 Task: Check "Chat skills-based routing FAQ".
Action: Mouse pressed left at (1346, 217)
Screenshot: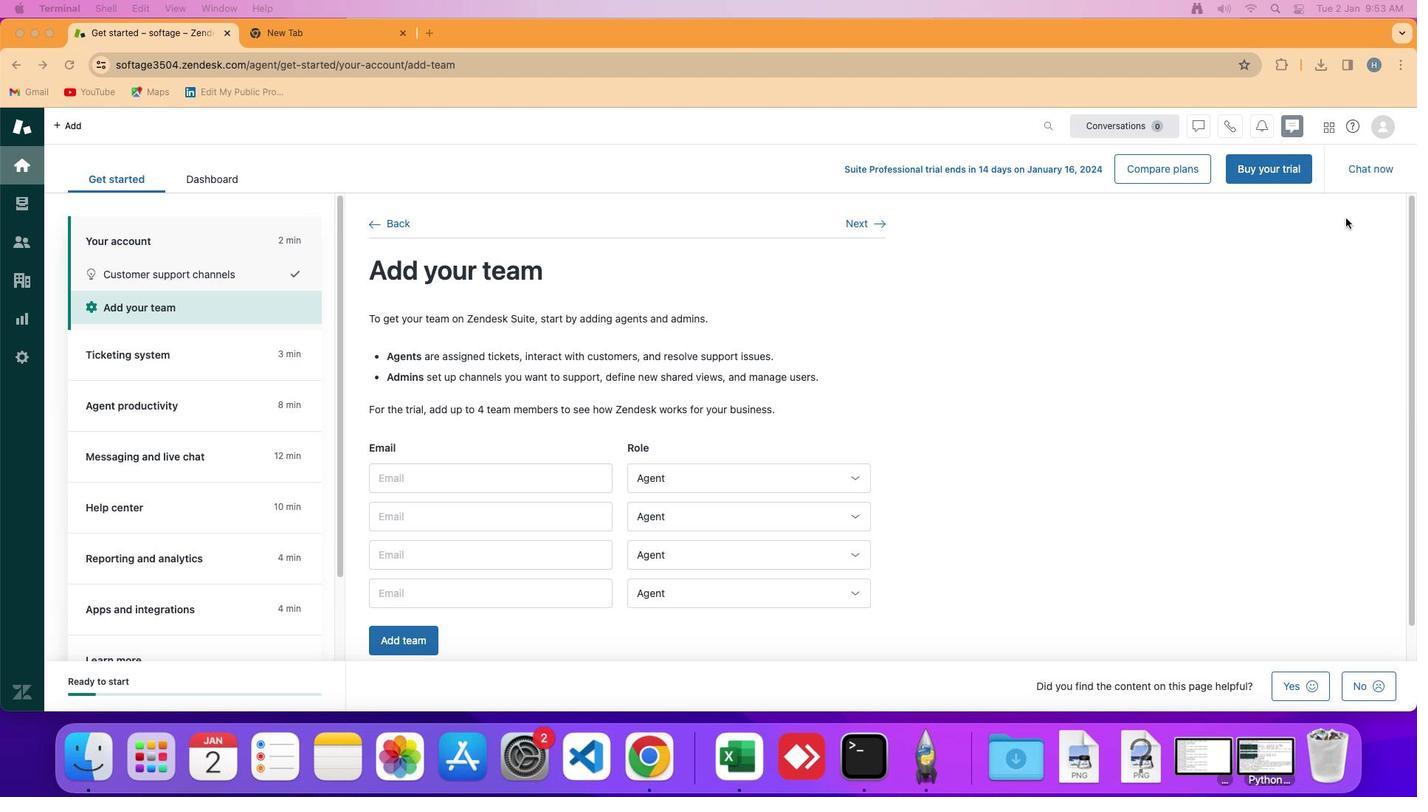 
Action: Mouse moved to (1353, 125)
Screenshot: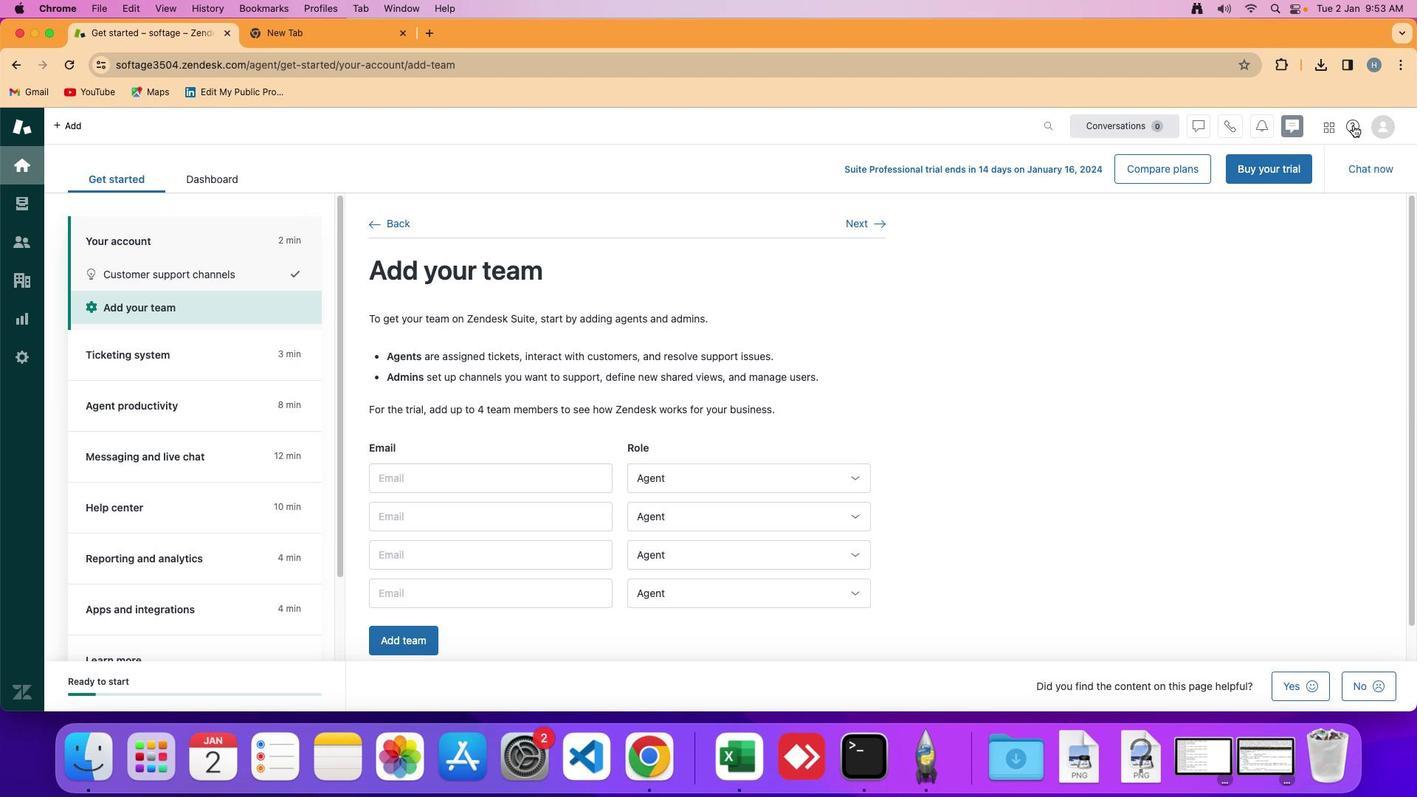 
Action: Mouse pressed left at (1353, 125)
Screenshot: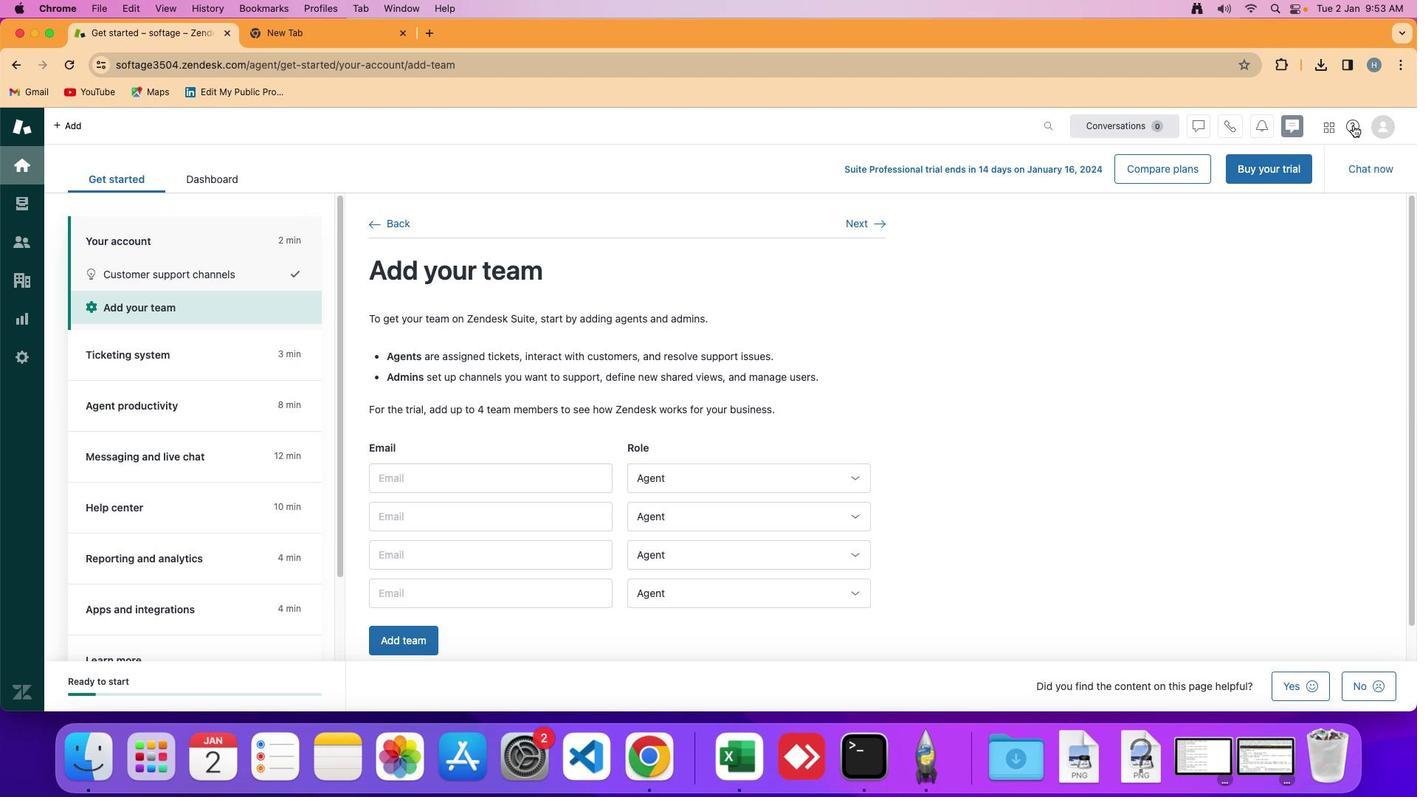 
Action: Mouse moved to (1288, 437)
Screenshot: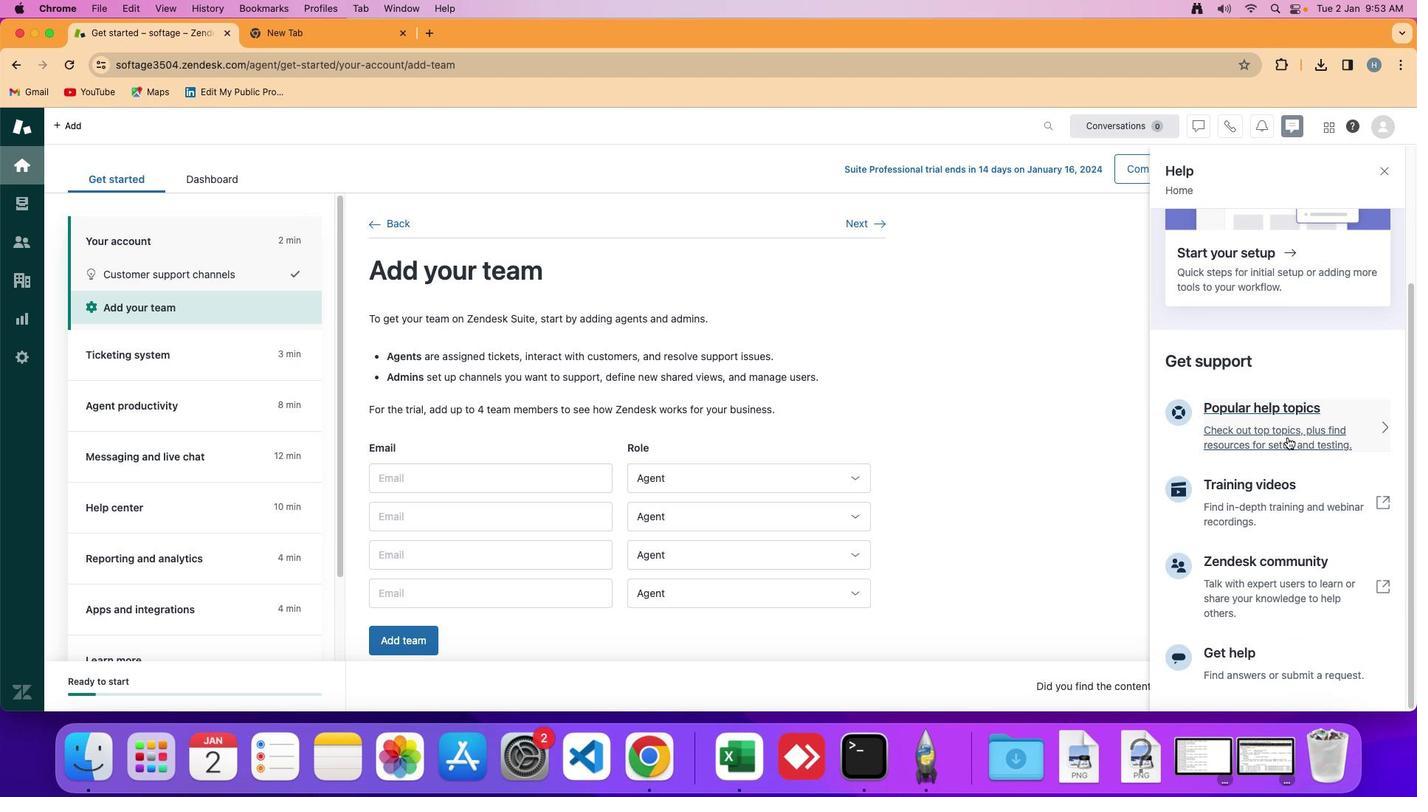 
Action: Mouse pressed left at (1288, 437)
Screenshot: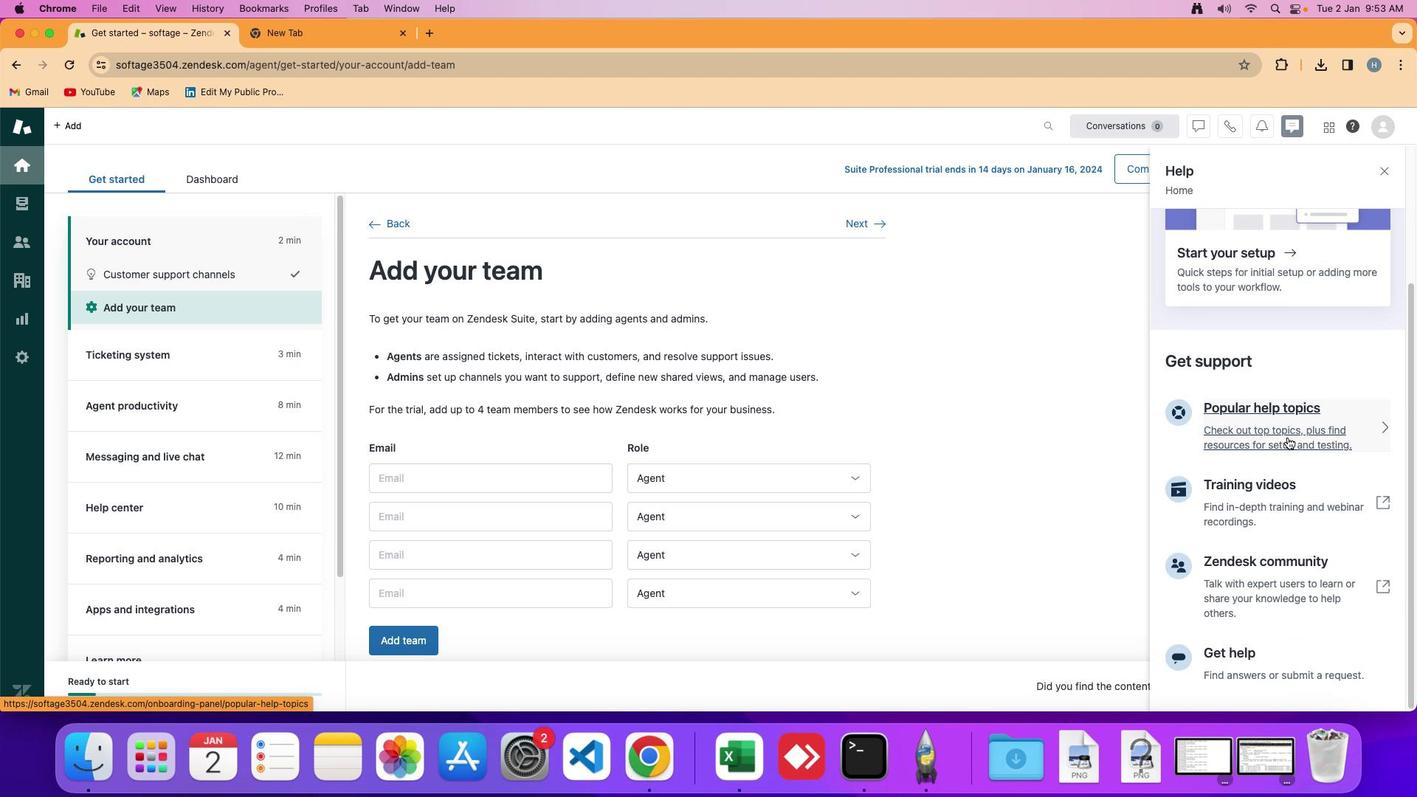 
Action: Mouse moved to (1292, 431)
Screenshot: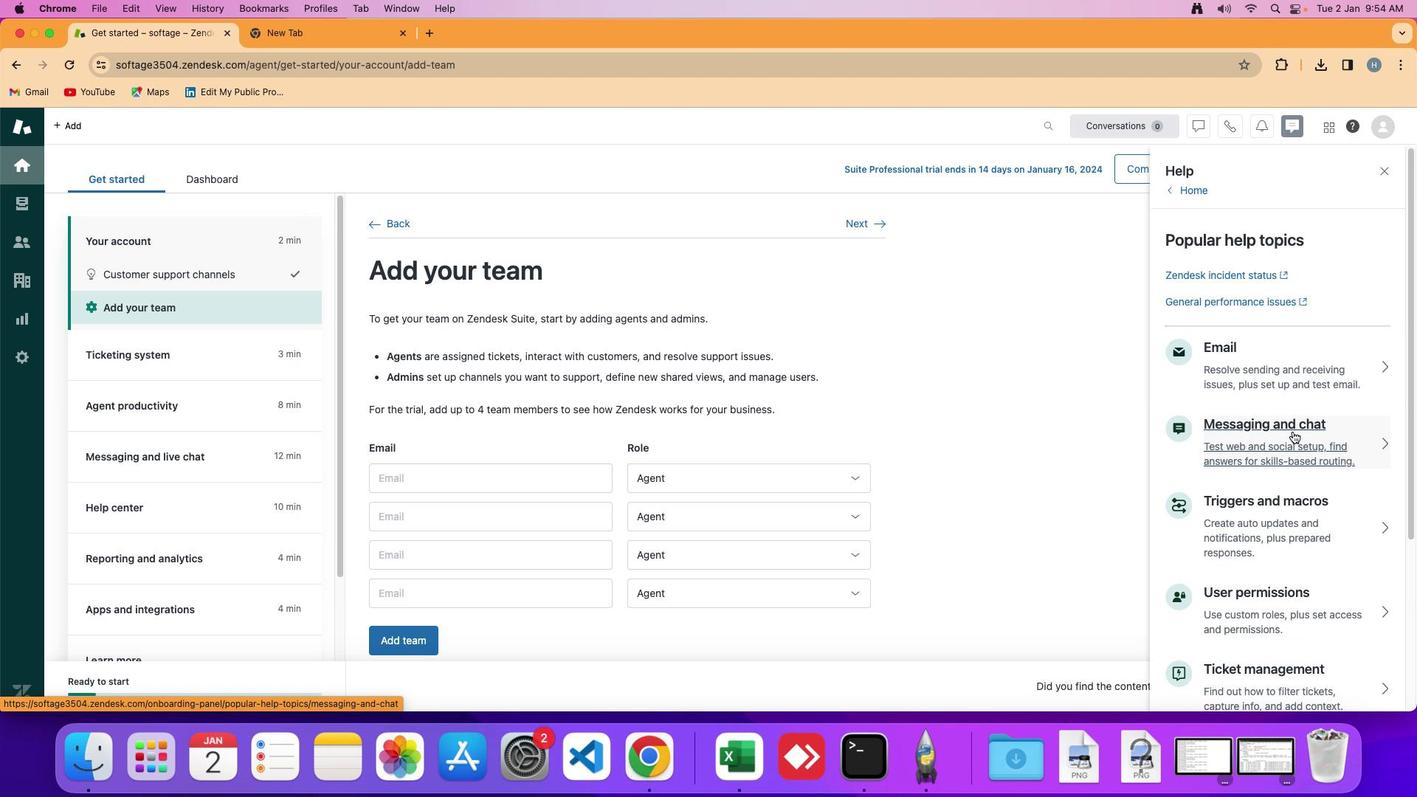
Action: Mouse pressed left at (1292, 431)
Screenshot: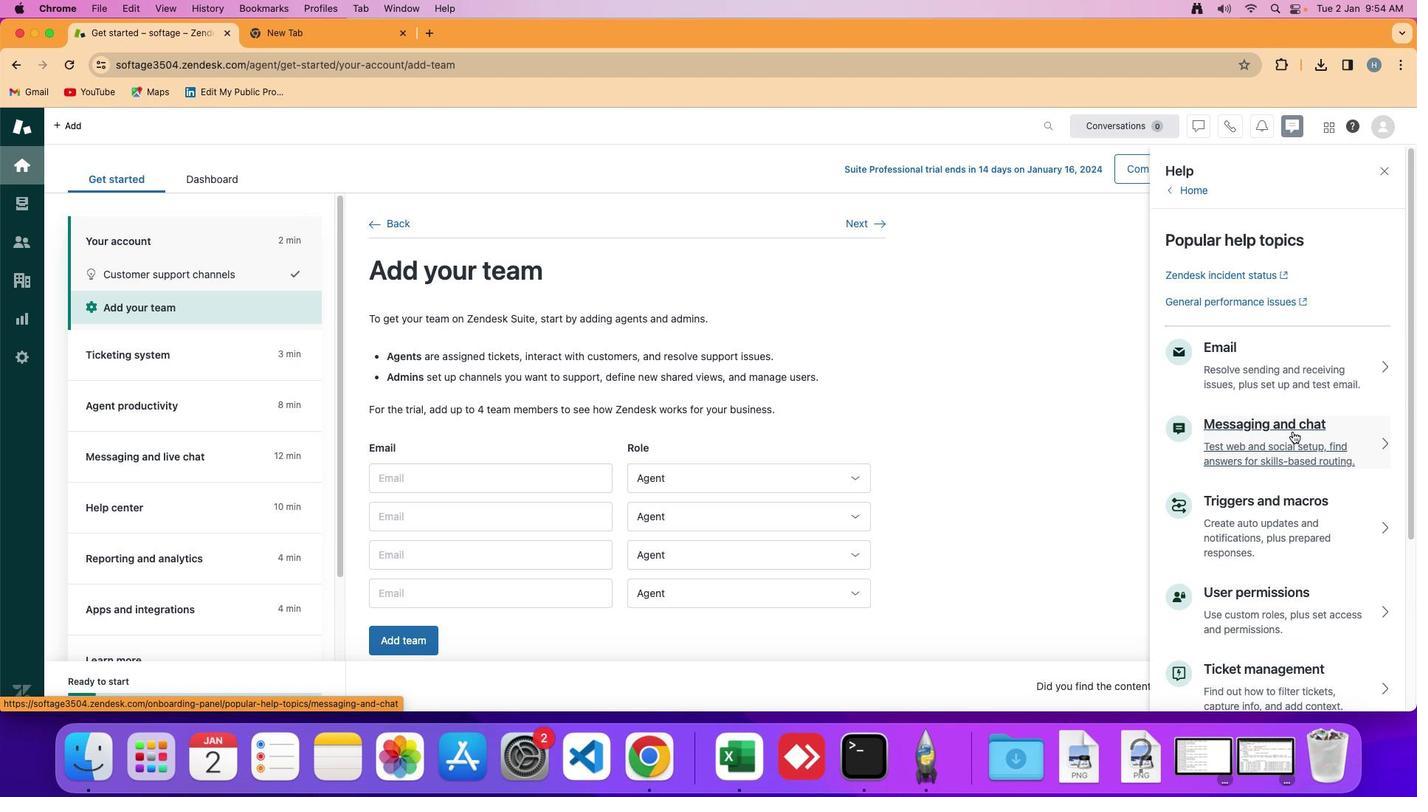 
Action: Mouse moved to (1279, 503)
Screenshot: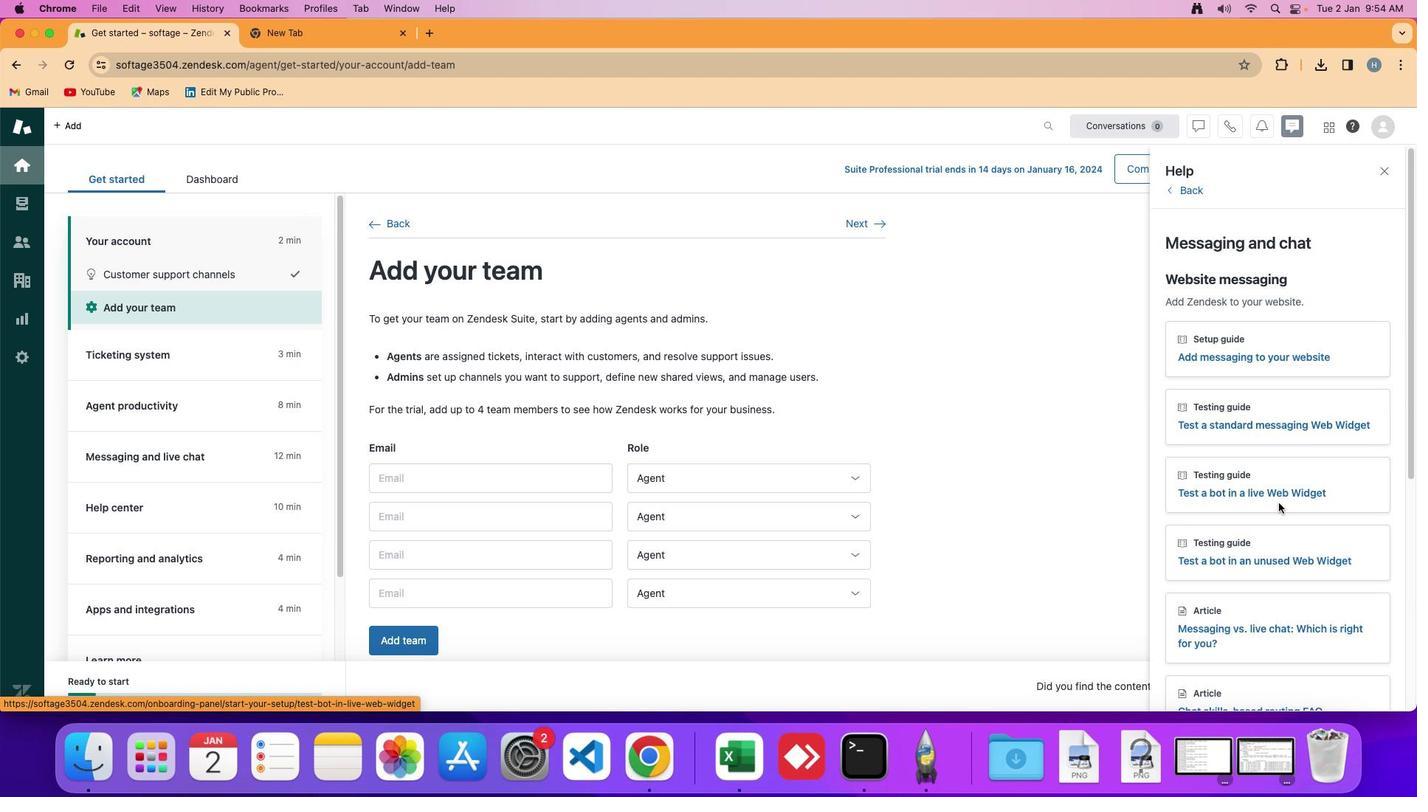 
Action: Mouse scrolled (1279, 503) with delta (0, 0)
Screenshot: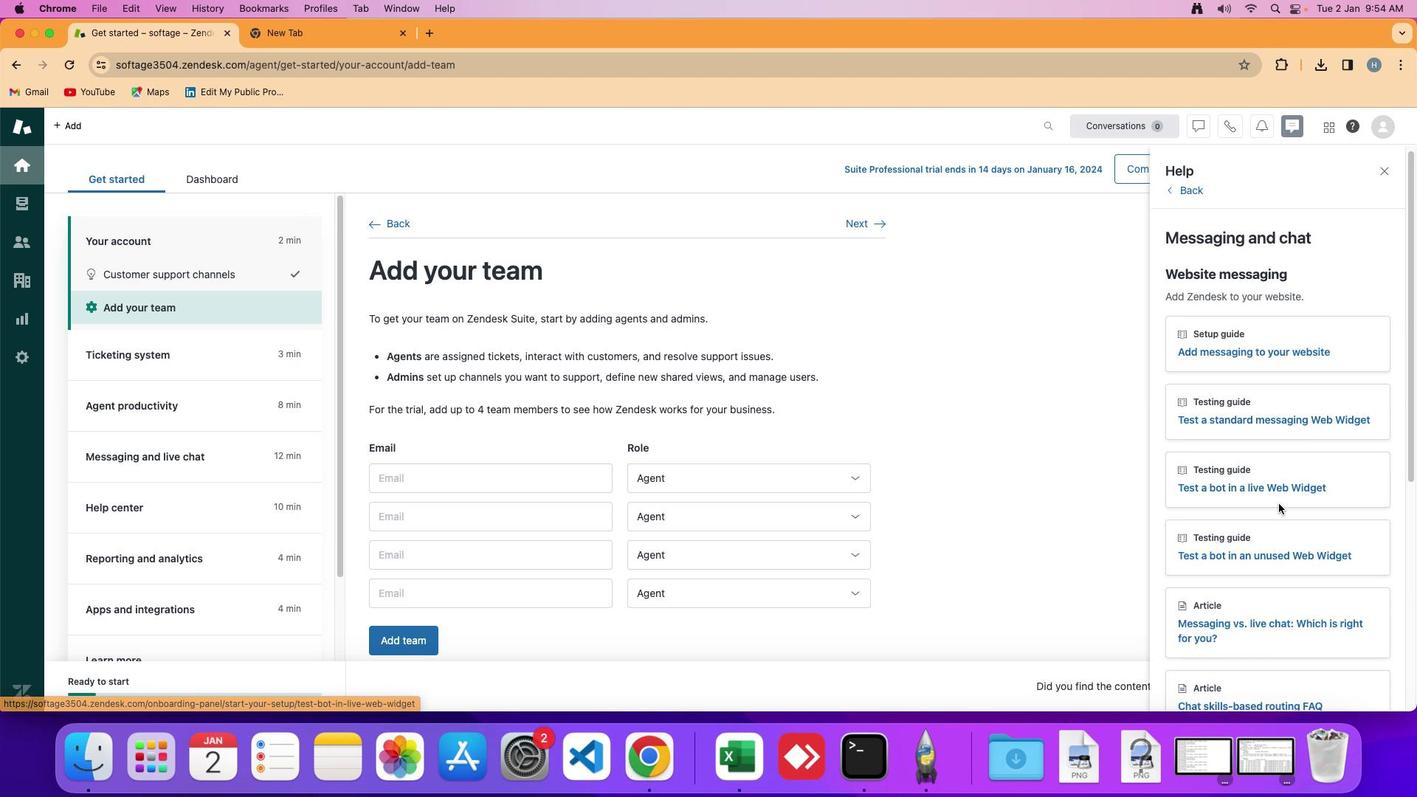 
Action: Mouse scrolled (1279, 503) with delta (0, 0)
Screenshot: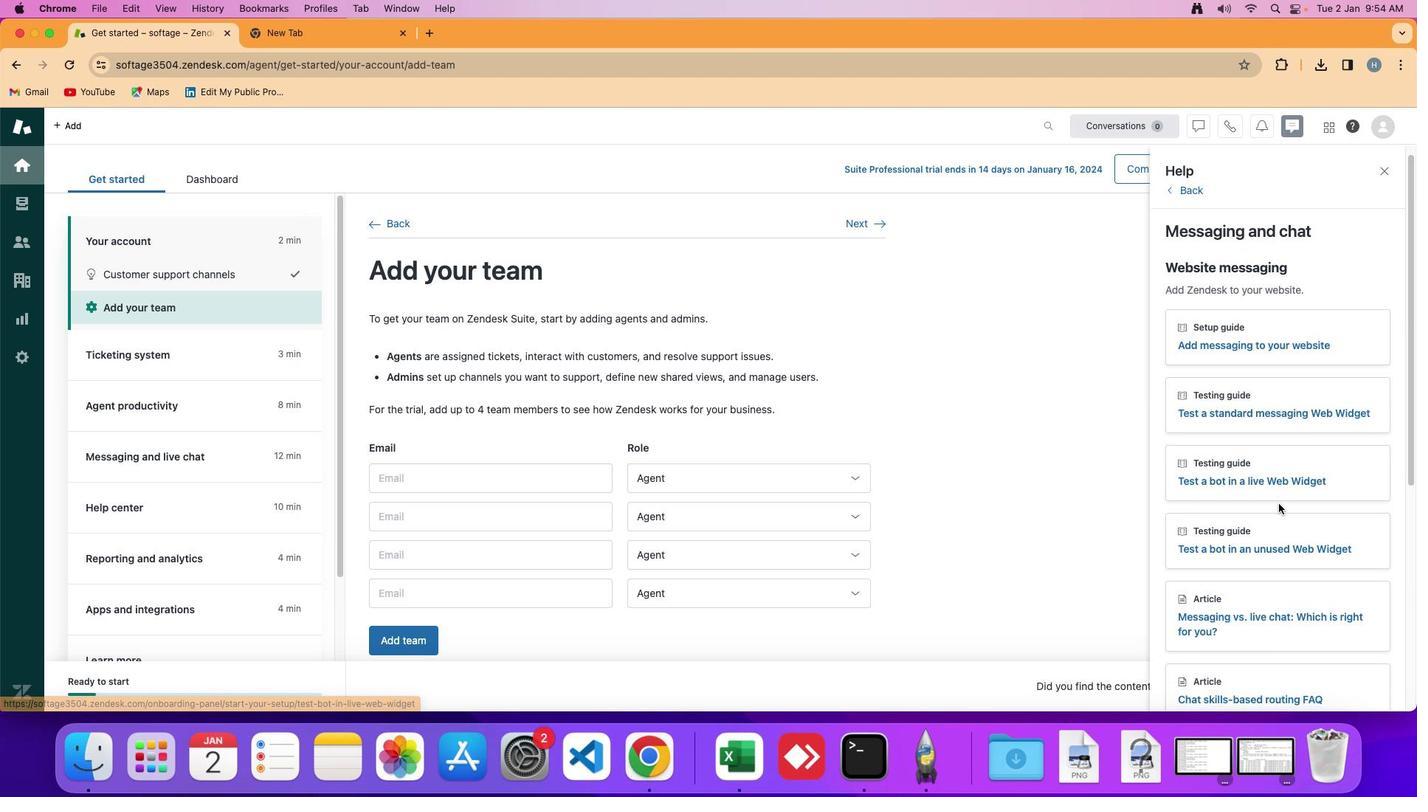 
Action: Mouse moved to (1279, 503)
Screenshot: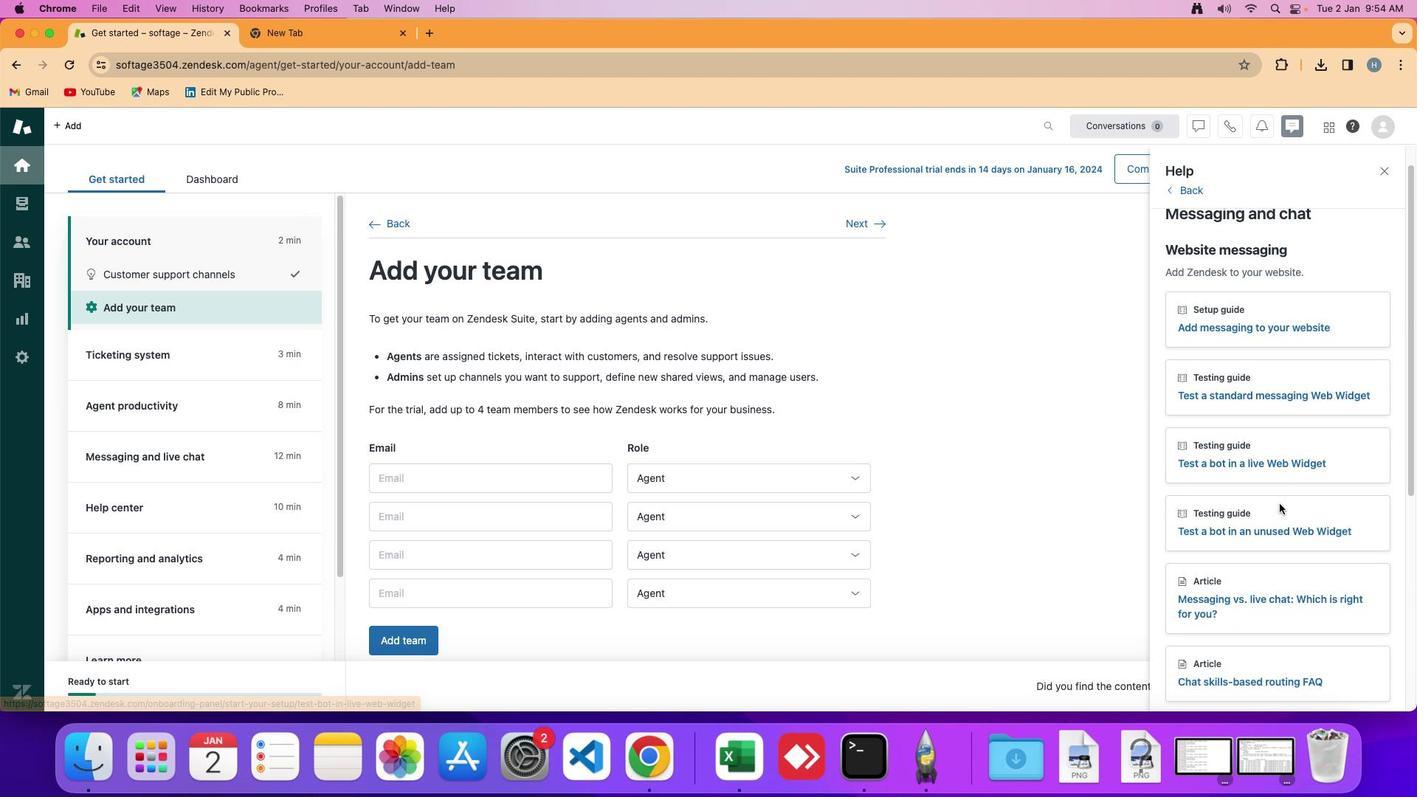 
Action: Mouse scrolled (1279, 503) with delta (0, 0)
Screenshot: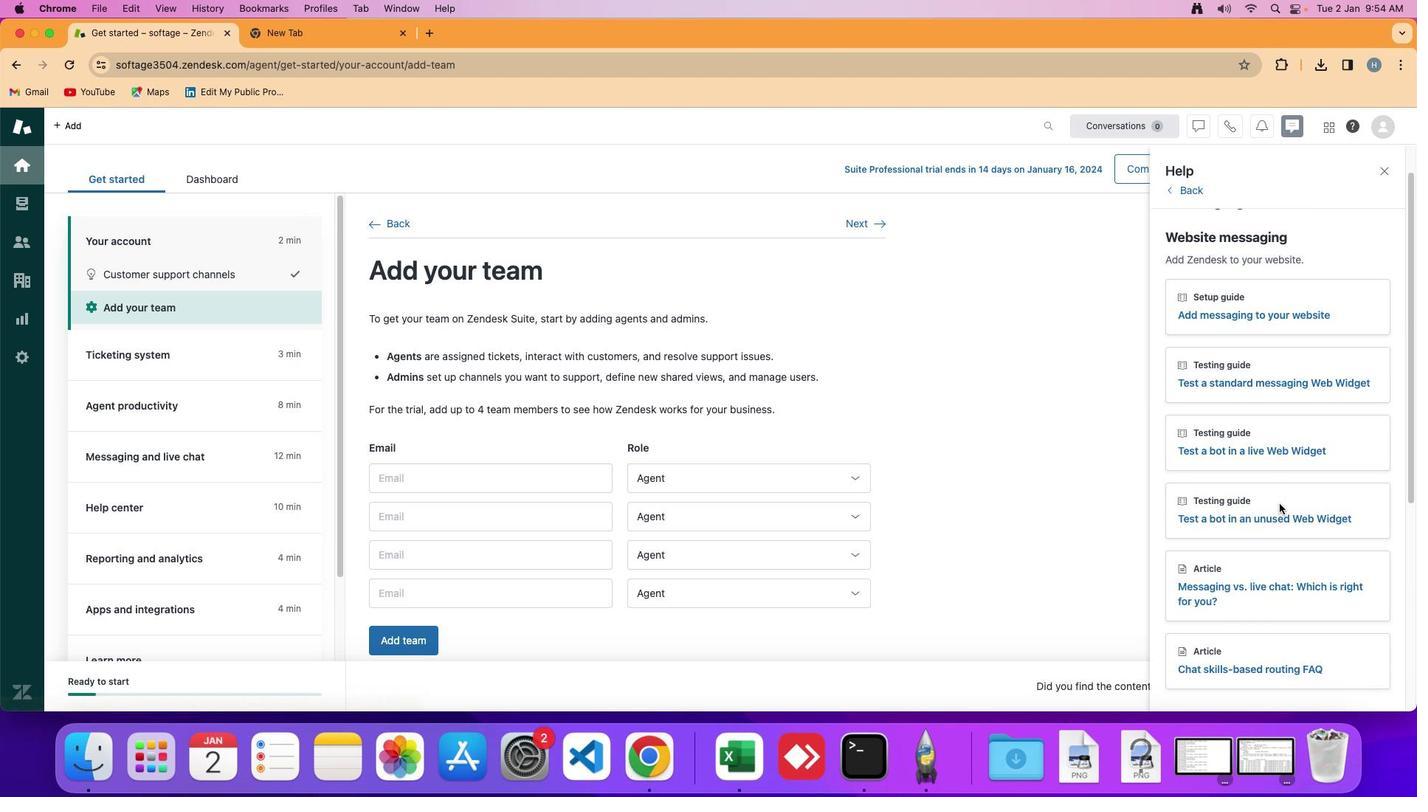 
Action: Mouse moved to (1279, 503)
Screenshot: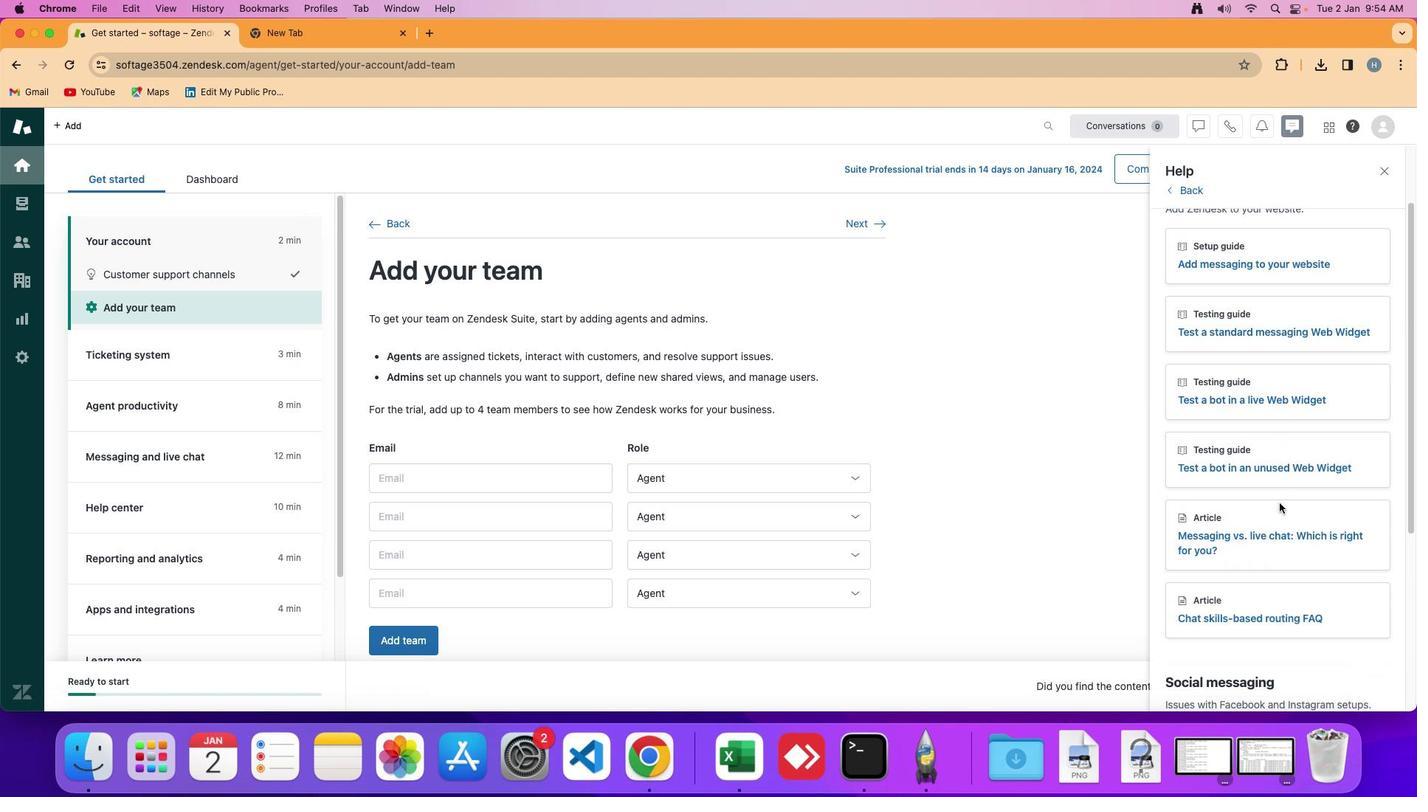 
Action: Mouse scrolled (1279, 503) with delta (0, 0)
Screenshot: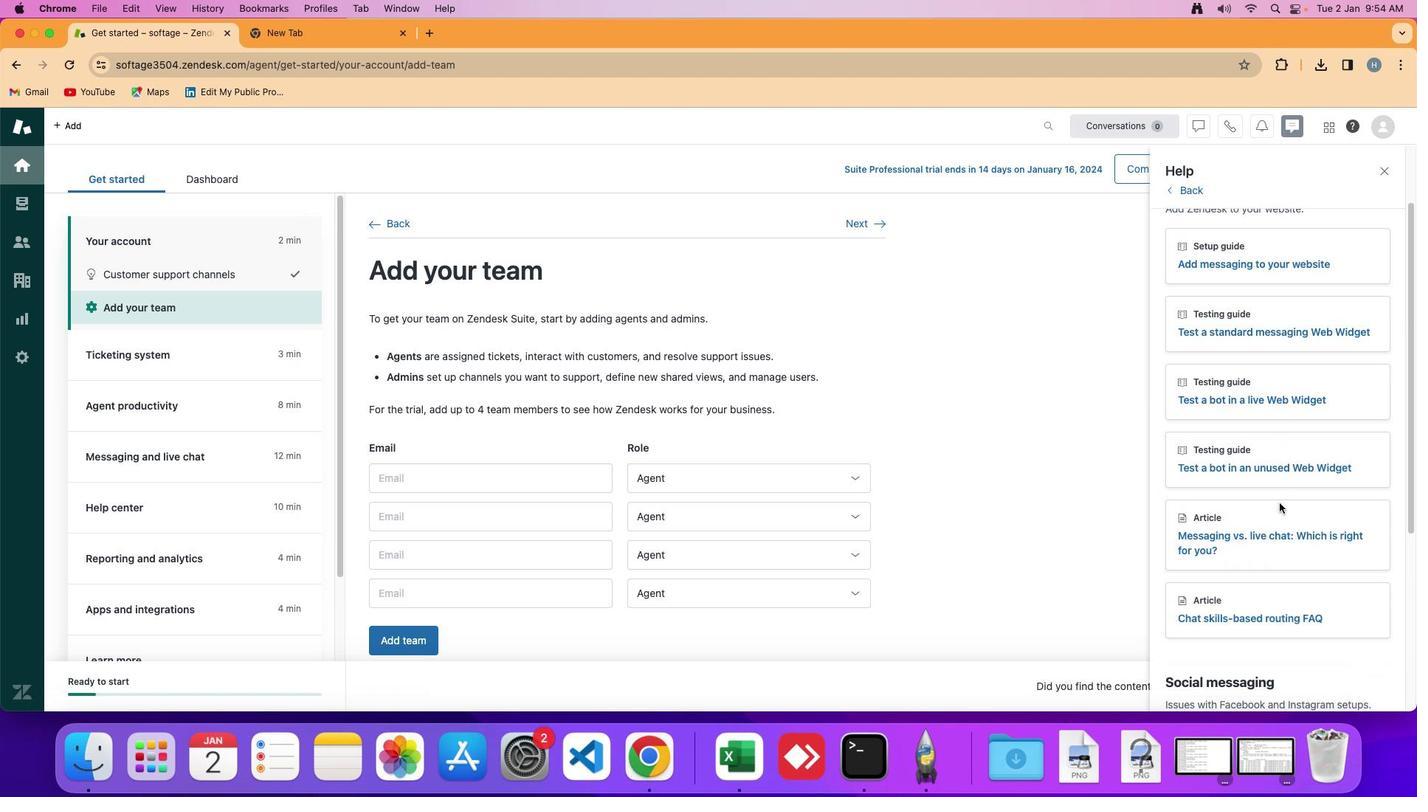 
Action: Mouse moved to (1280, 598)
Screenshot: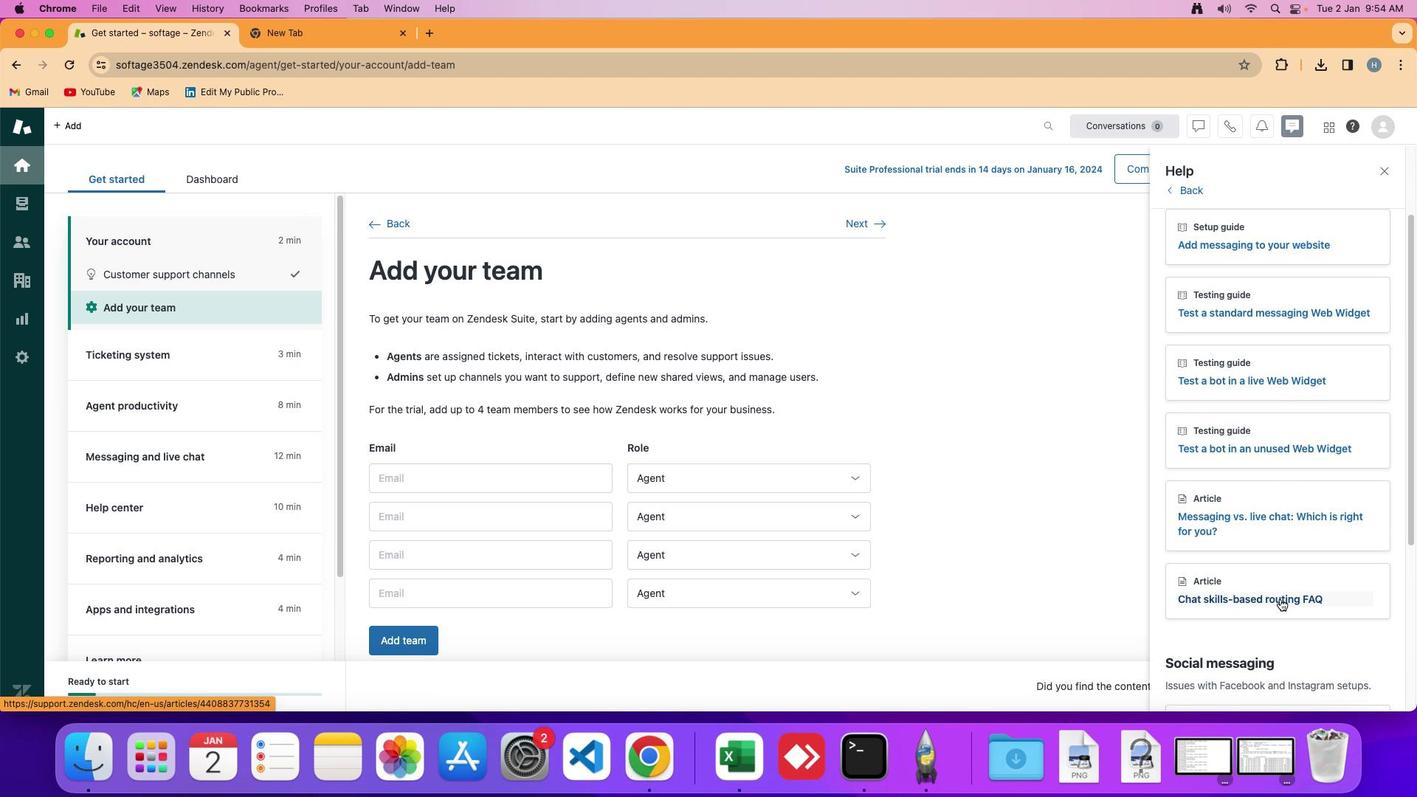 
Action: Mouse pressed left at (1280, 598)
Screenshot: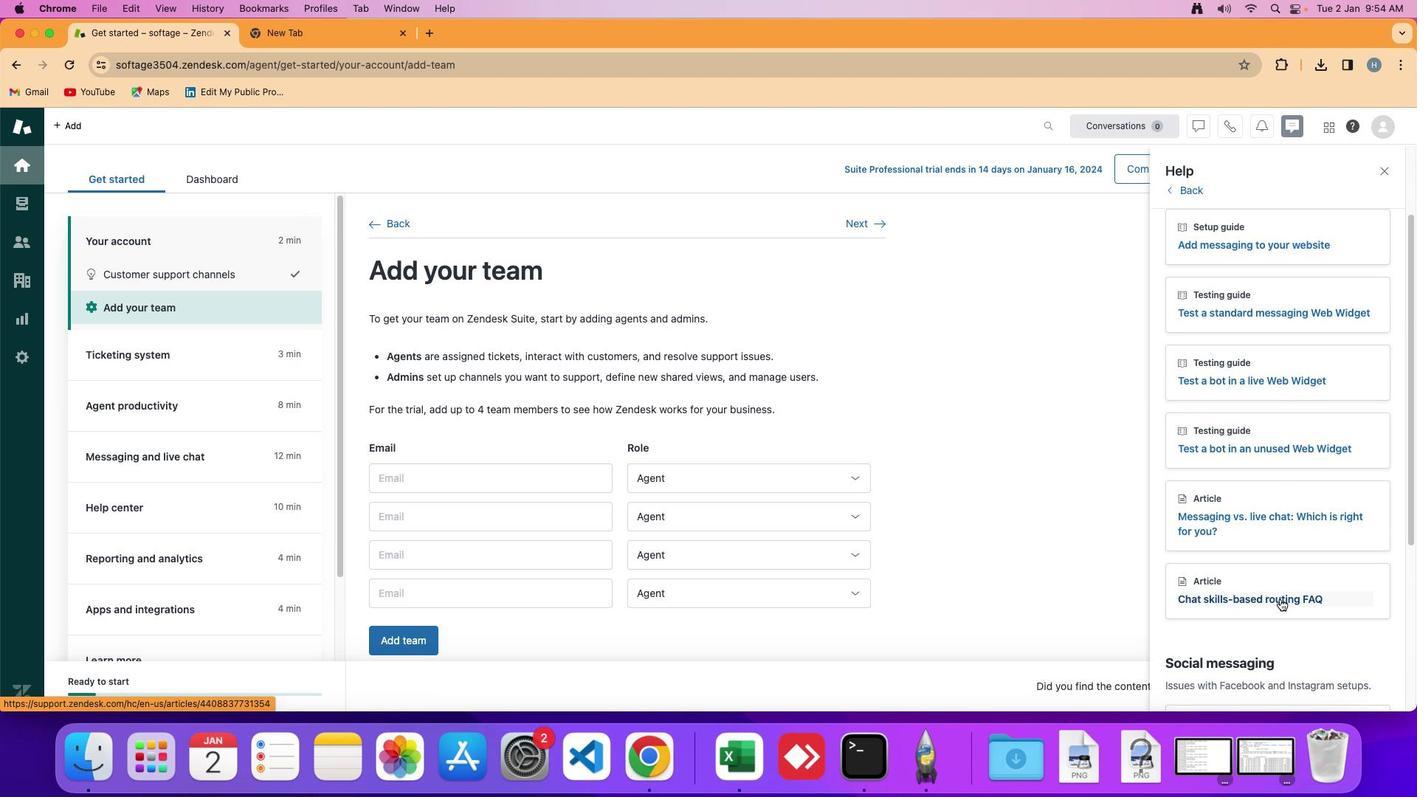 
Action: Mouse moved to (1256, 492)
Screenshot: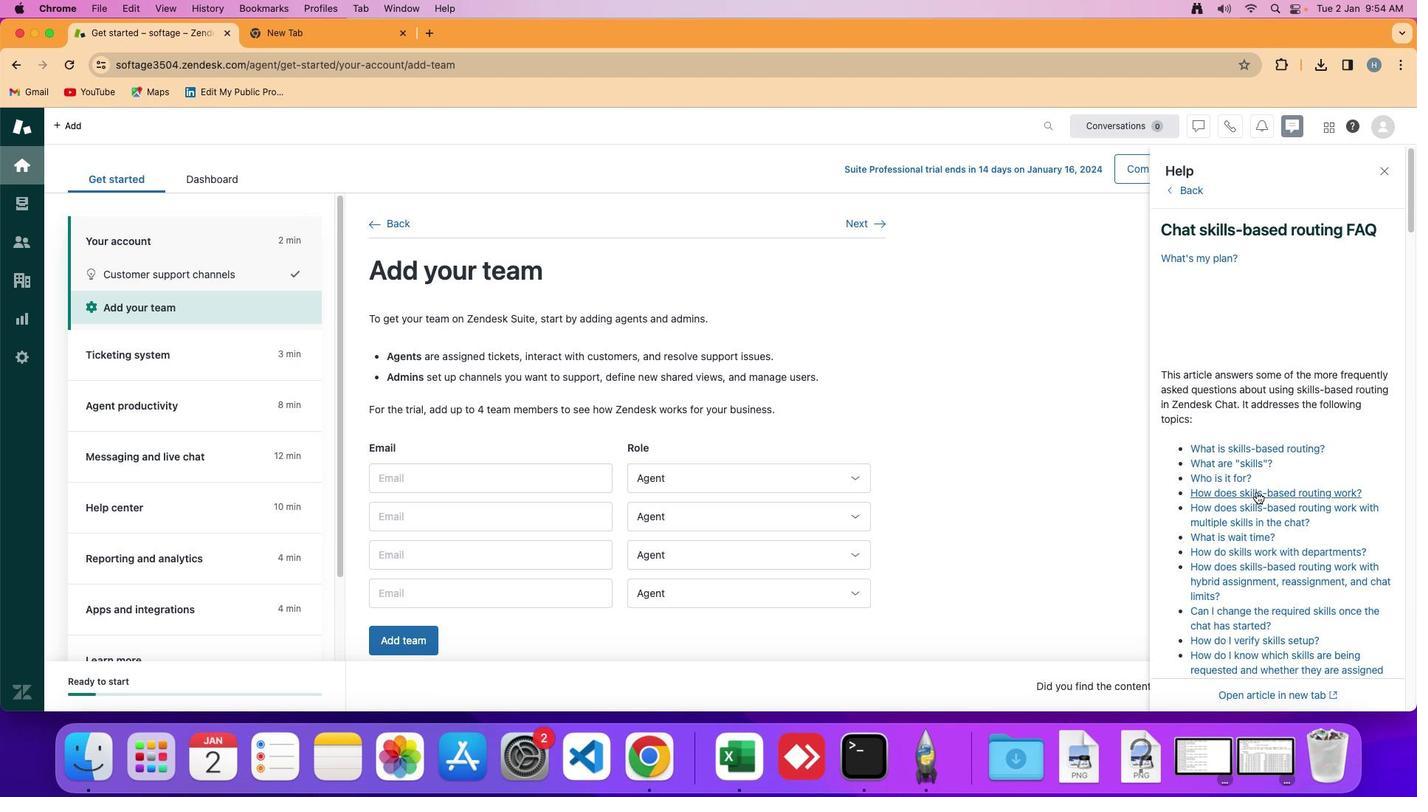 
